 Task: Add a condition where "Hours since status category pending Is Thirty" in unsolved tickets in your groups.
Action: Mouse moved to (115, 381)
Screenshot: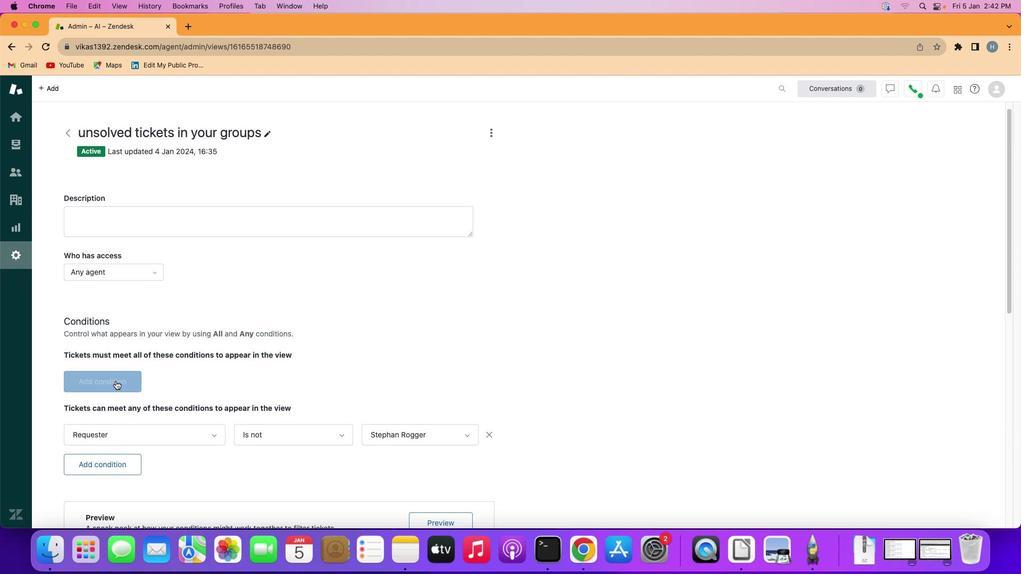 
Action: Mouse pressed left at (115, 381)
Screenshot: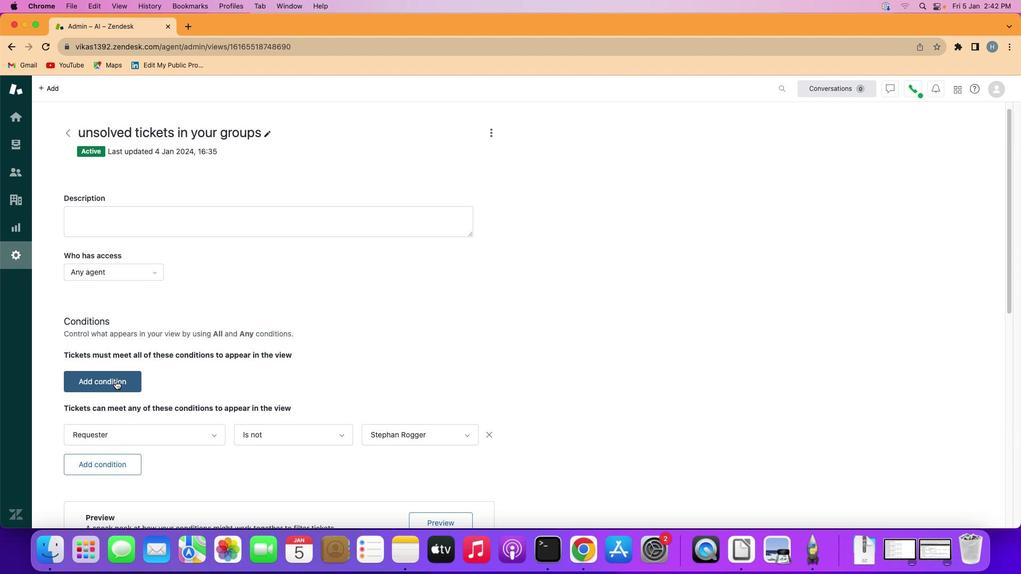 
Action: Mouse moved to (139, 380)
Screenshot: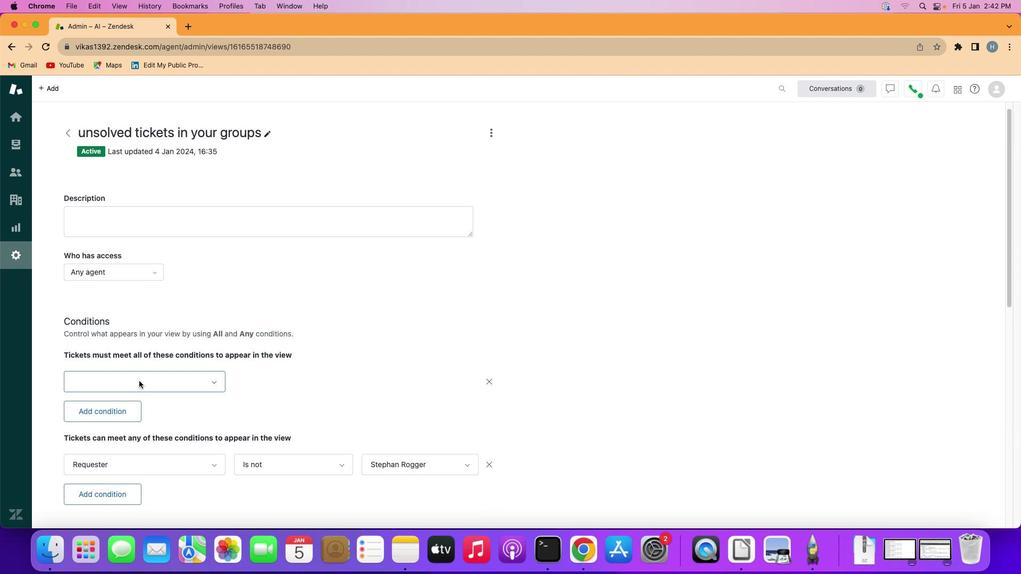 
Action: Mouse pressed left at (139, 380)
Screenshot: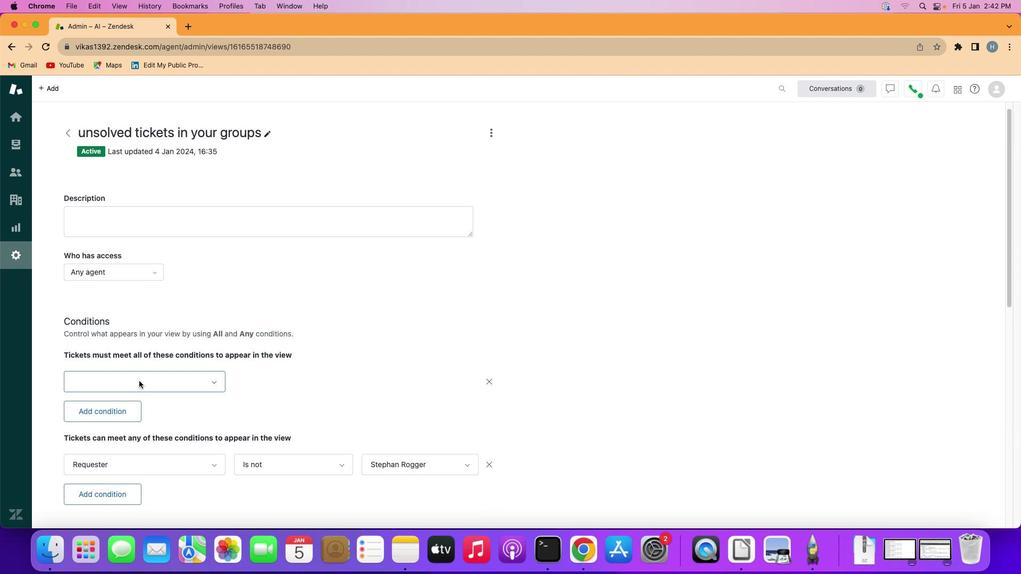 
Action: Mouse moved to (151, 304)
Screenshot: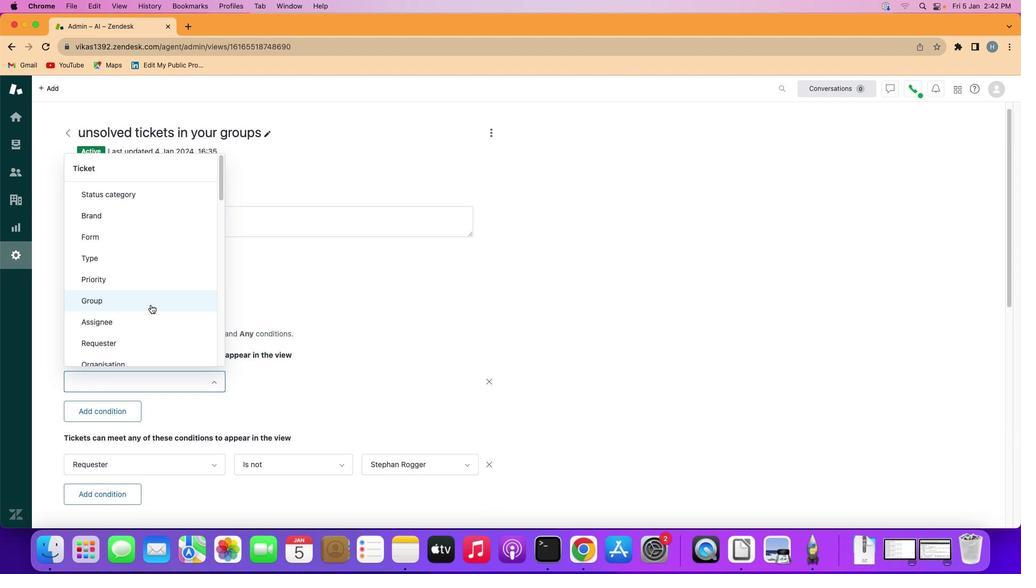 
Action: Mouse scrolled (151, 304) with delta (0, 0)
Screenshot: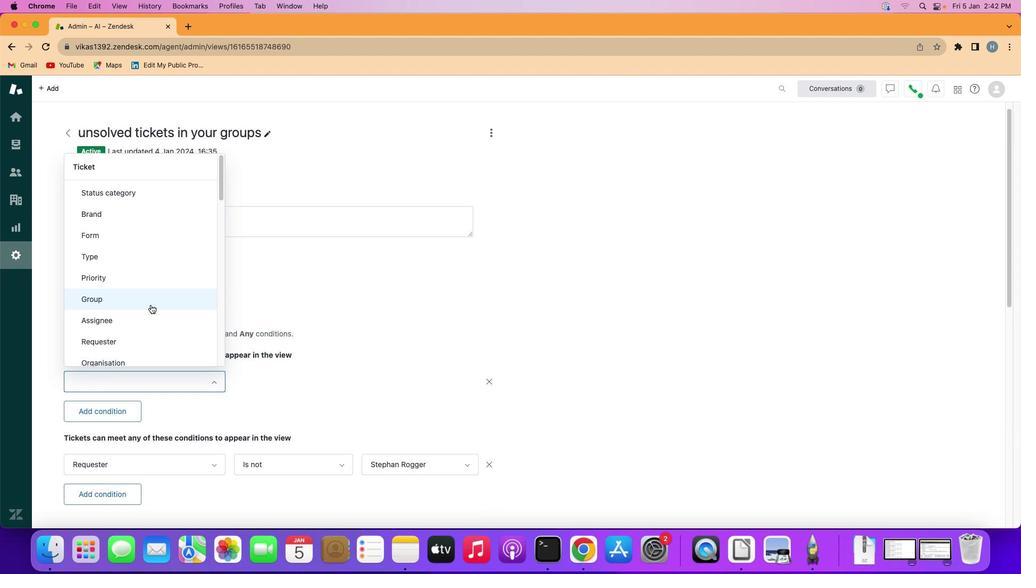 
Action: Mouse scrolled (151, 304) with delta (0, 0)
Screenshot: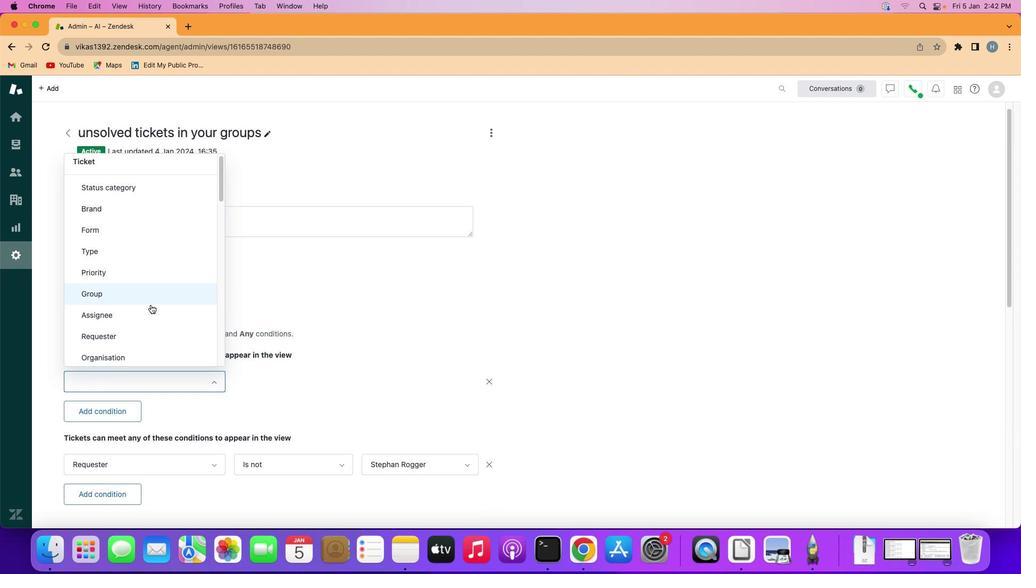 
Action: Mouse scrolled (151, 304) with delta (0, 0)
Screenshot: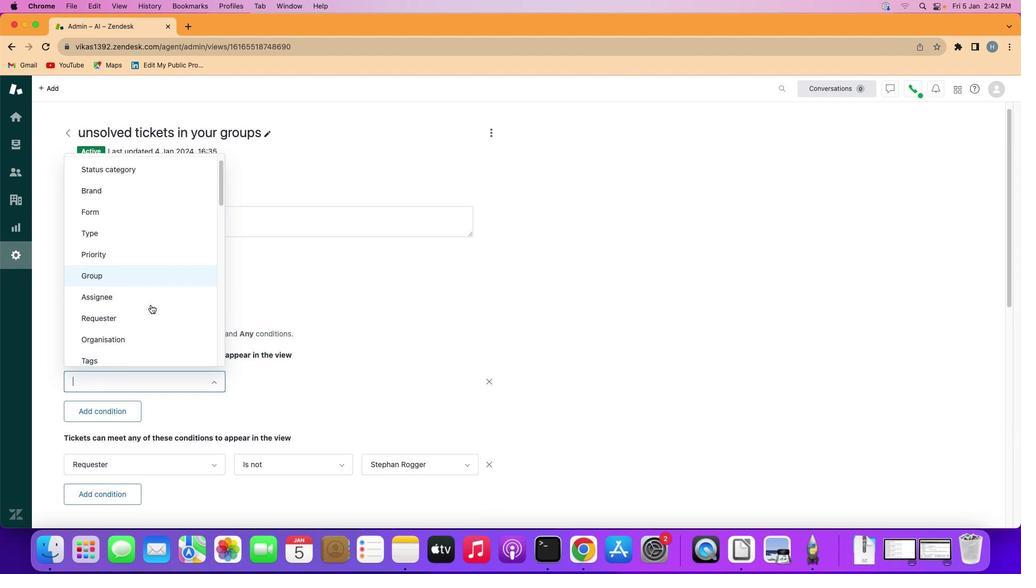 
Action: Mouse scrolled (151, 304) with delta (0, 0)
Screenshot: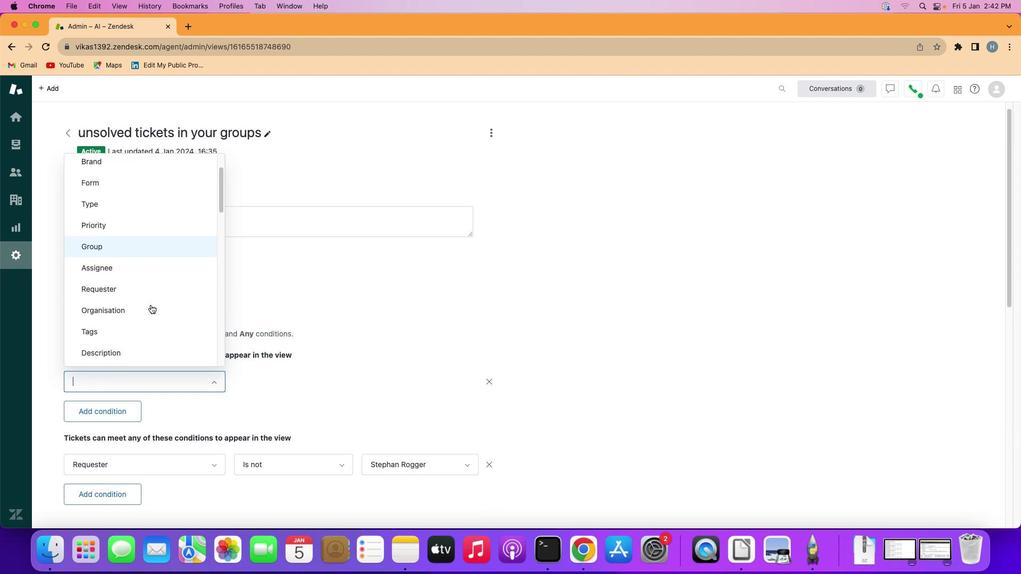 
Action: Mouse scrolled (151, 304) with delta (0, -1)
Screenshot: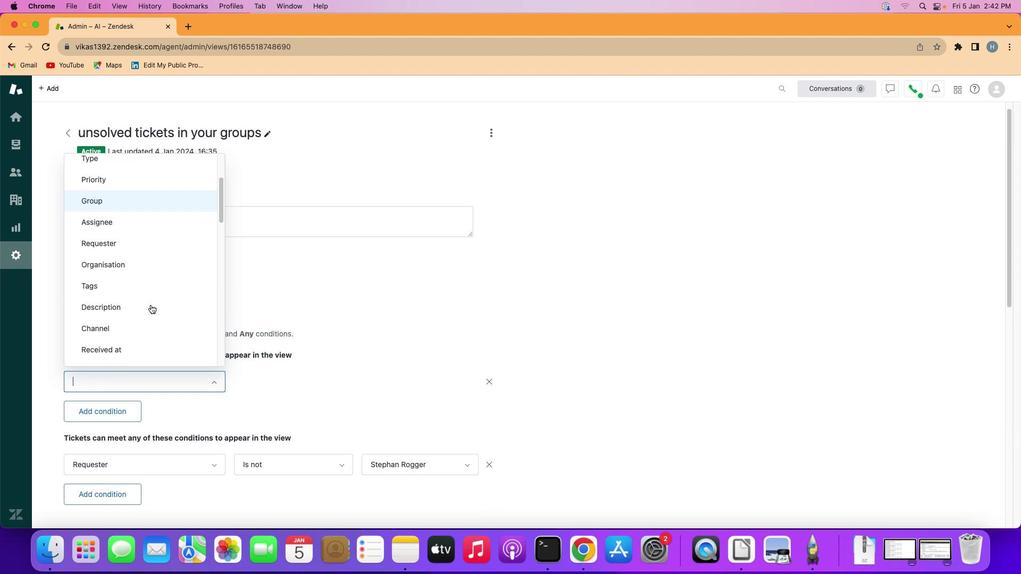 
Action: Mouse moved to (151, 304)
Screenshot: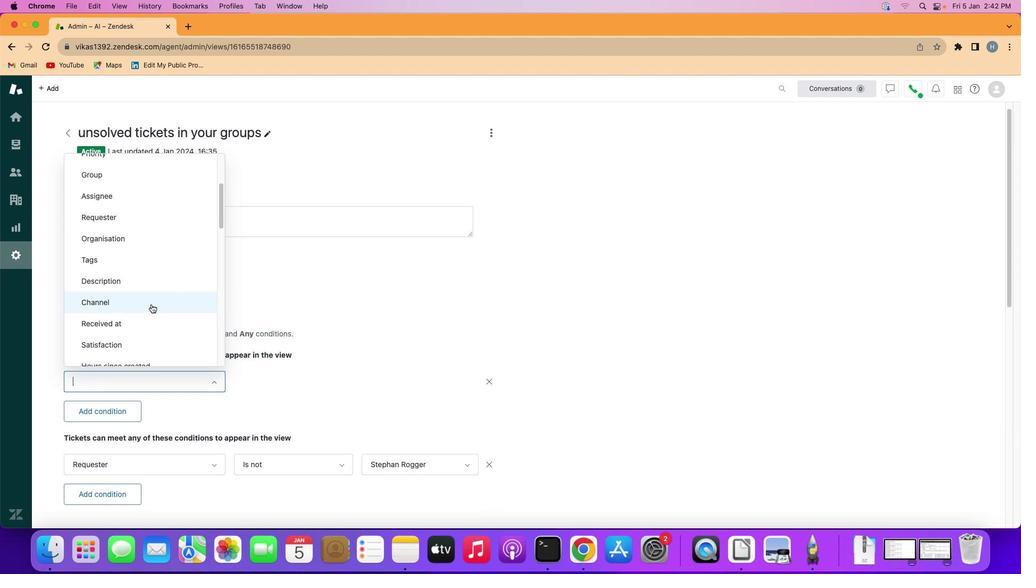 
Action: Mouse scrolled (151, 304) with delta (0, 0)
Screenshot: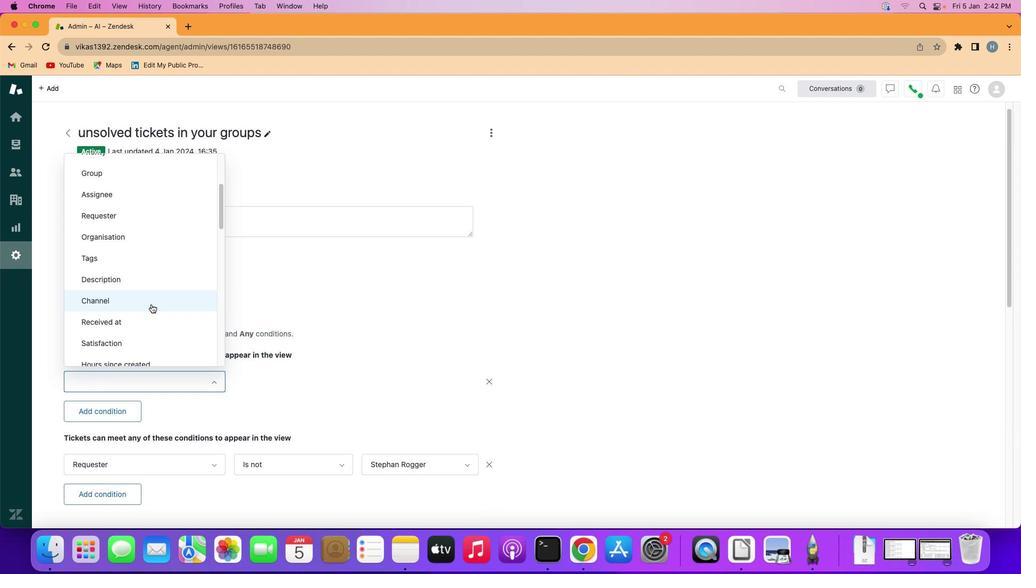 
Action: Mouse scrolled (151, 304) with delta (0, 0)
Screenshot: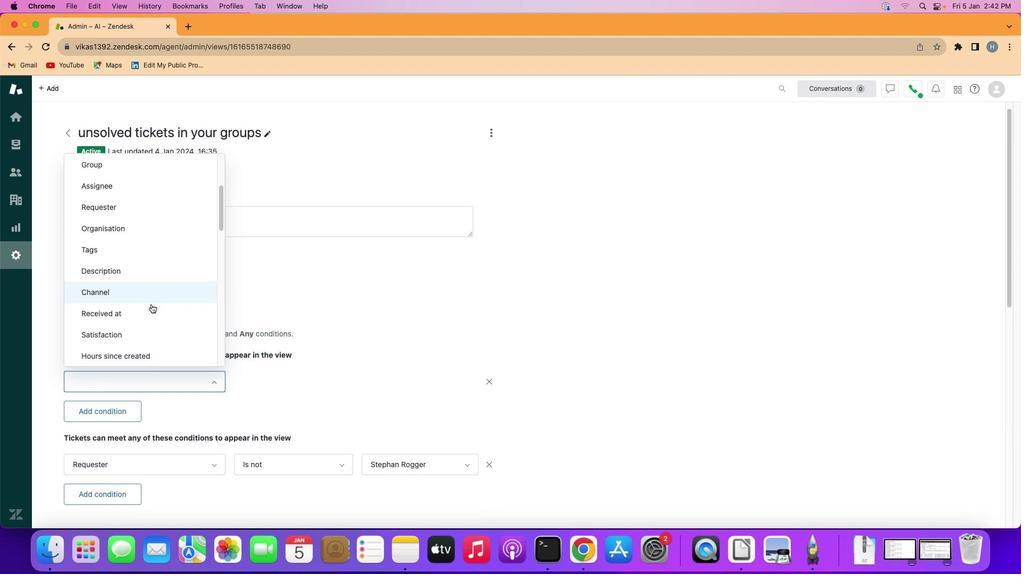 
Action: Mouse scrolled (151, 304) with delta (0, 0)
Screenshot: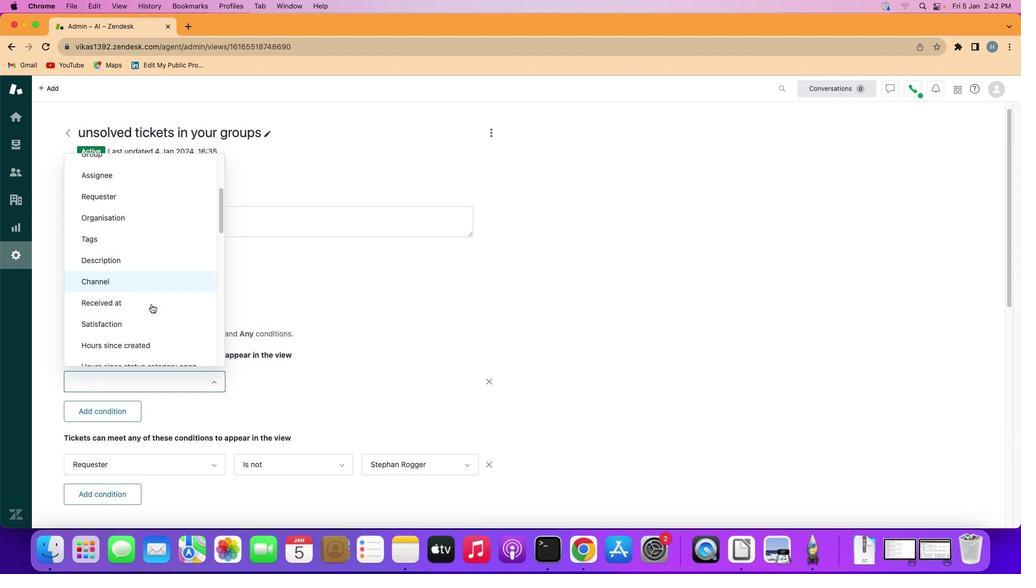 
Action: Mouse scrolled (151, 304) with delta (0, 0)
Screenshot: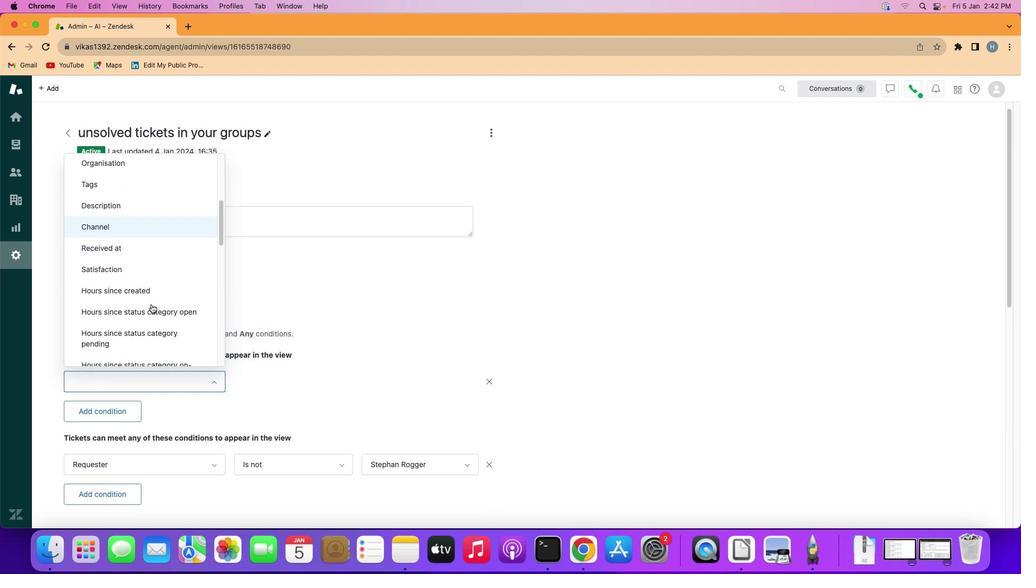 
Action: Mouse moved to (148, 325)
Screenshot: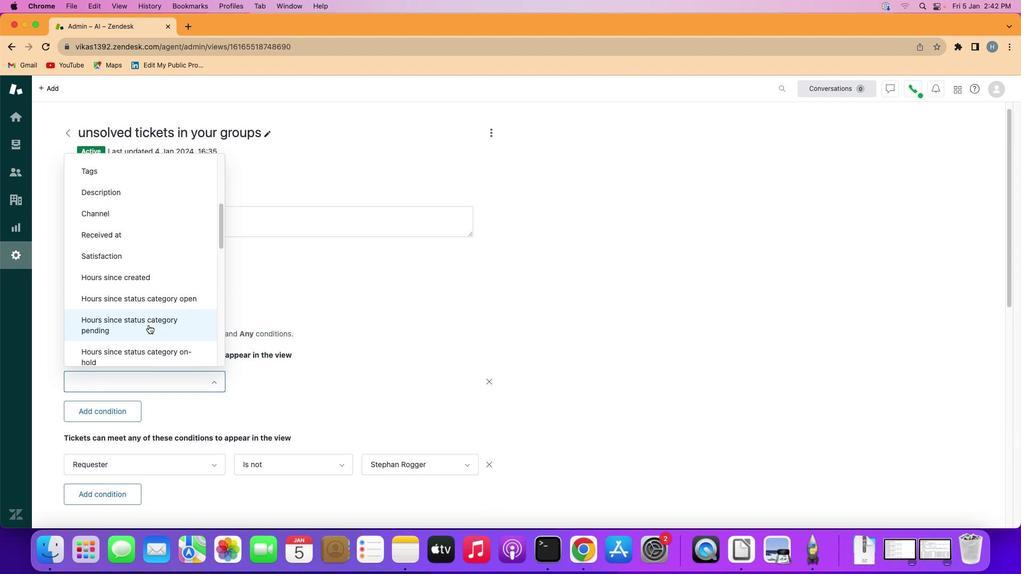 
Action: Mouse pressed left at (148, 325)
Screenshot: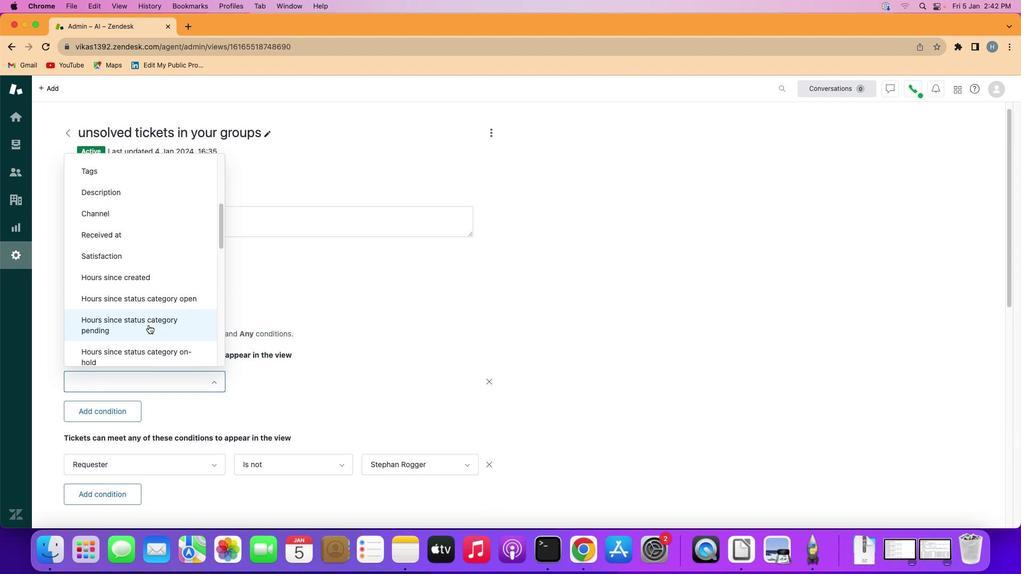 
Action: Mouse moved to (273, 378)
Screenshot: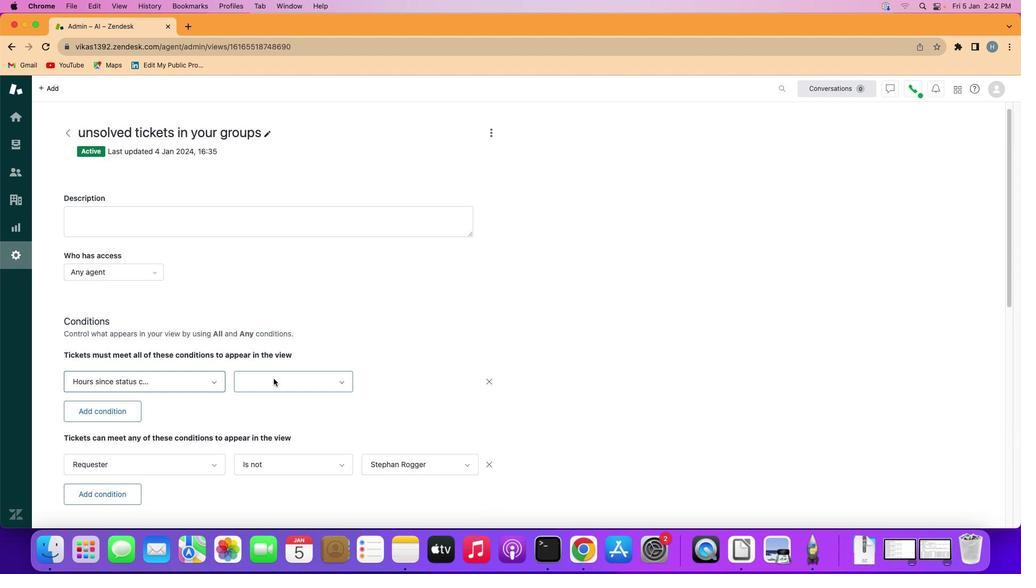 
Action: Mouse pressed left at (273, 378)
Screenshot: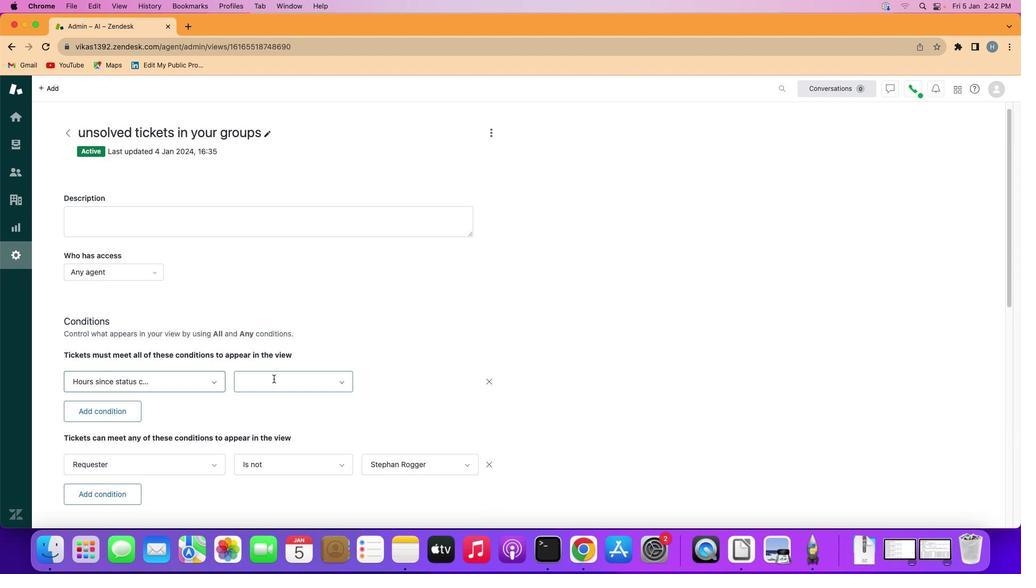 
Action: Mouse moved to (277, 443)
Screenshot: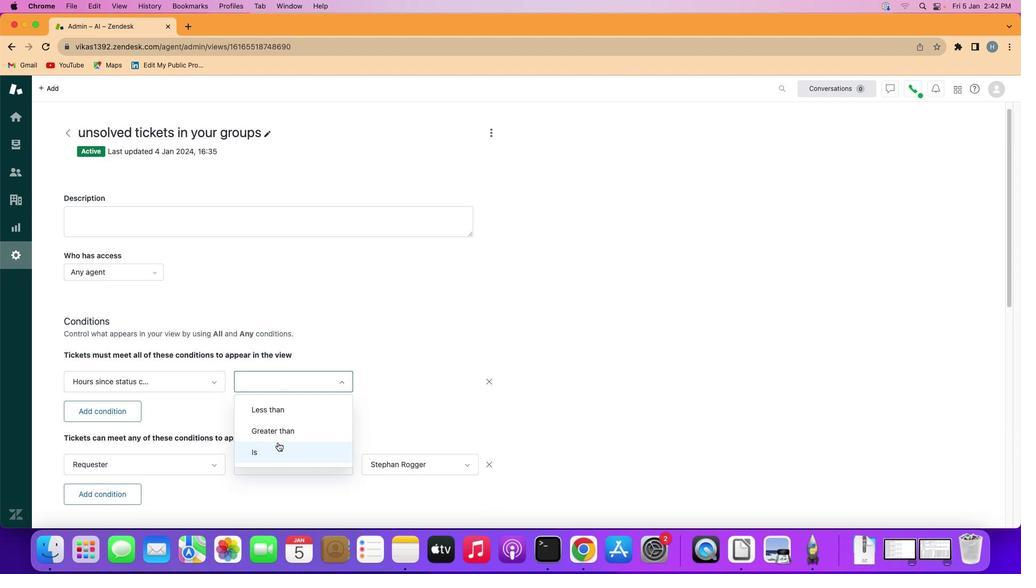 
Action: Mouse pressed left at (277, 443)
Screenshot: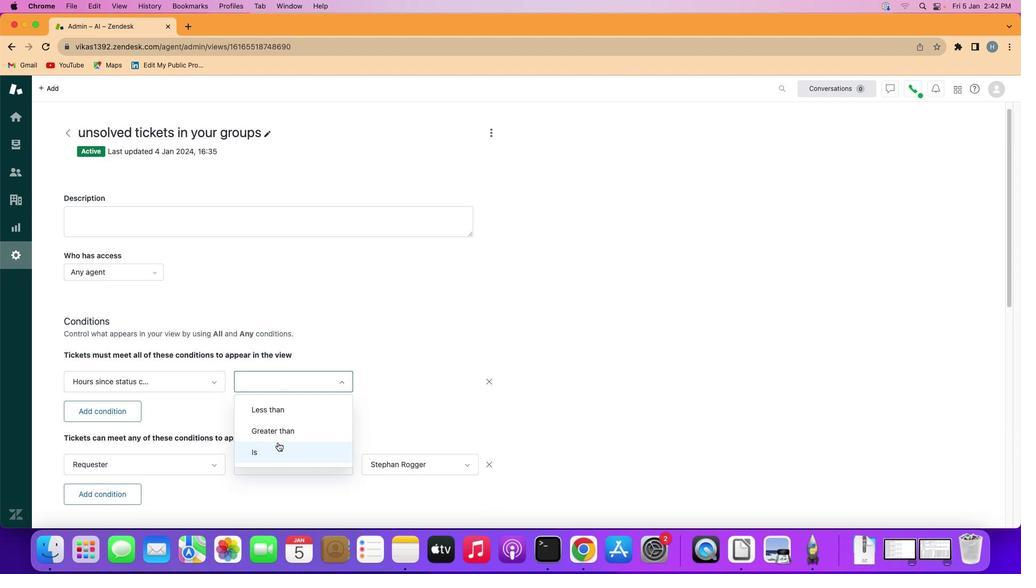 
Action: Mouse moved to (417, 385)
Screenshot: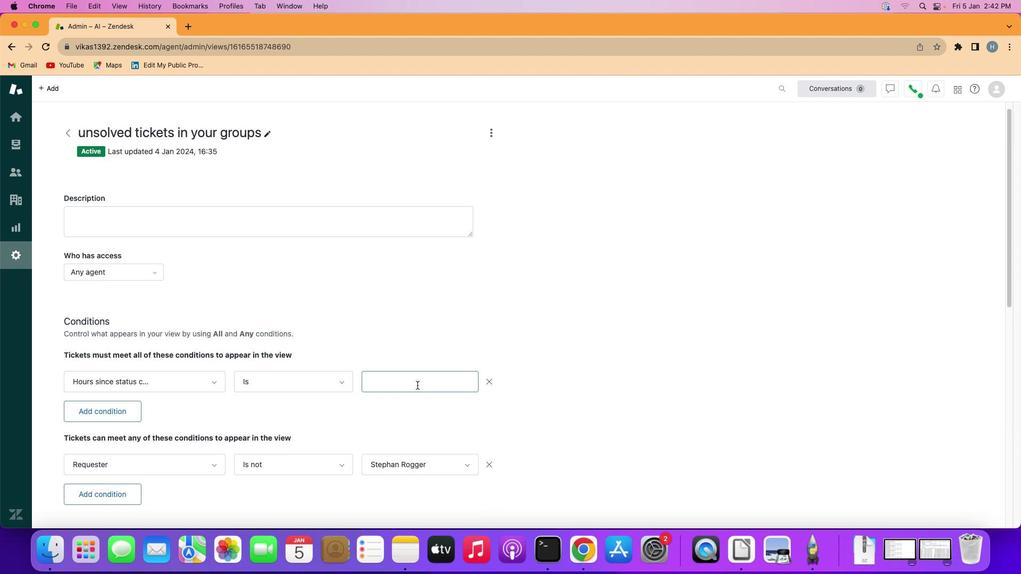 
Action: Mouse pressed left at (417, 385)
Screenshot: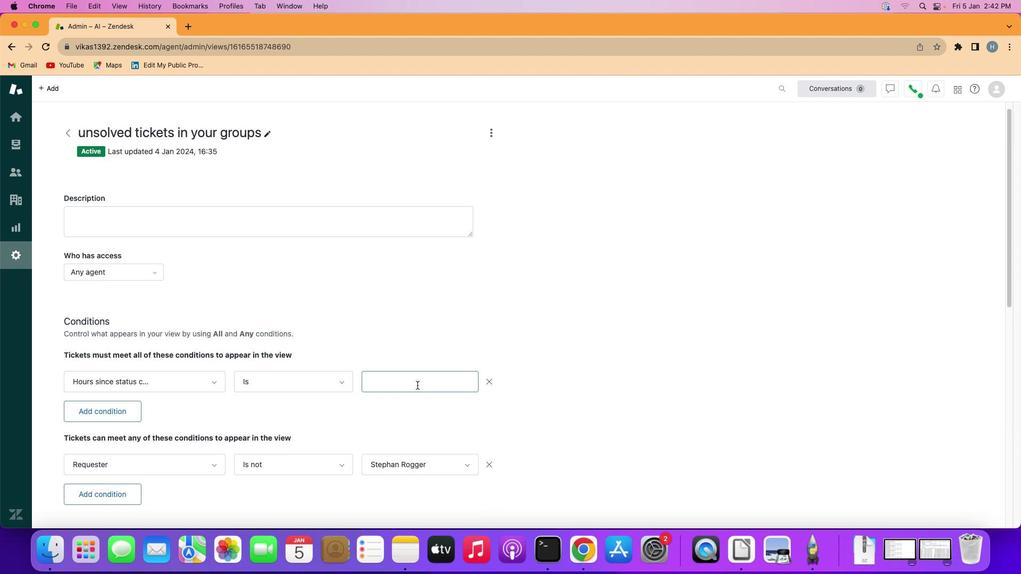 
Action: Key pressed Key.shift'T''h''i''r''t''y'
Screenshot: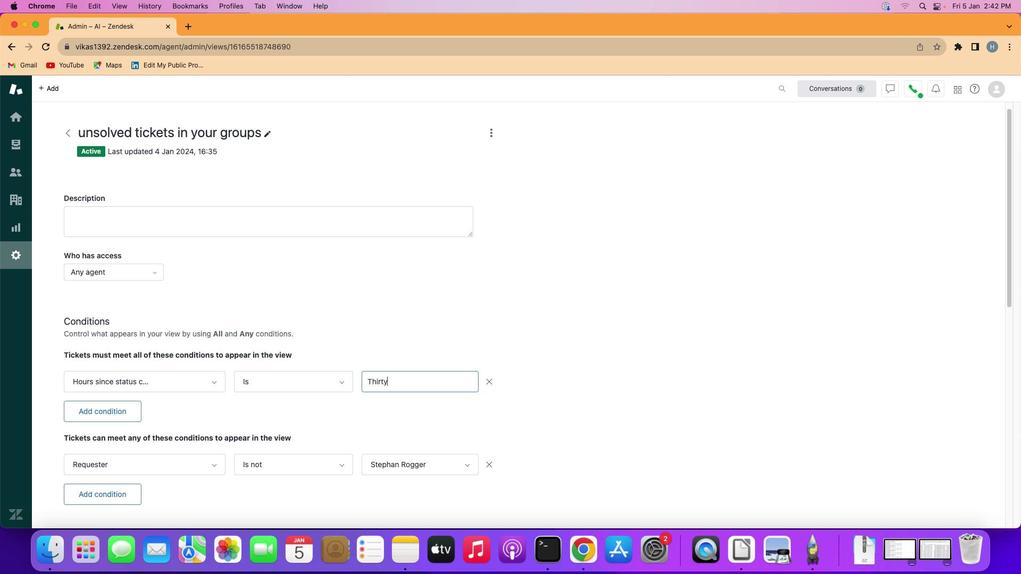 
Action: Mouse moved to (426, 416)
Screenshot: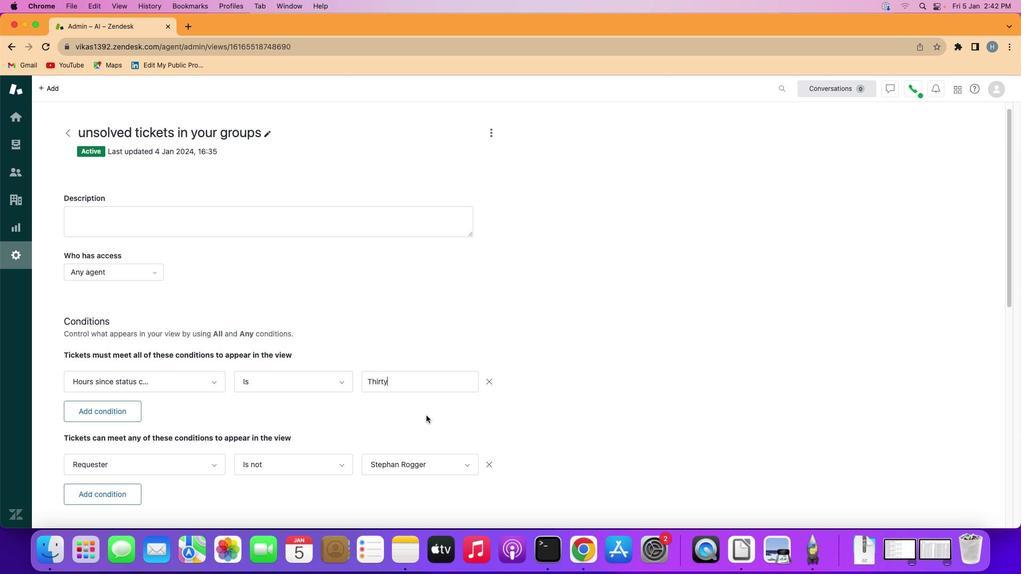
Action: Mouse pressed left at (426, 416)
Screenshot: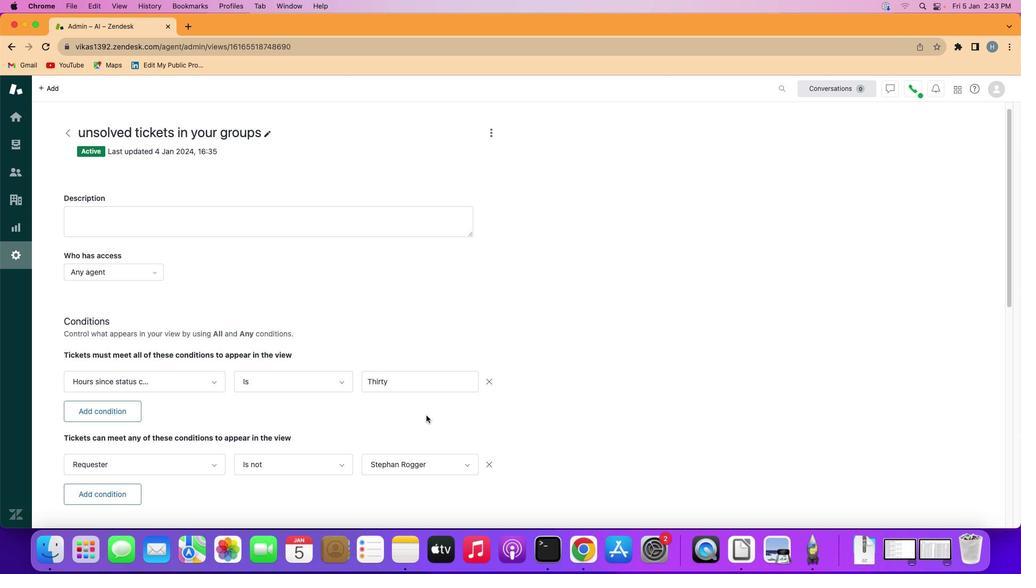 
Action: Mouse moved to (427, 415)
Screenshot: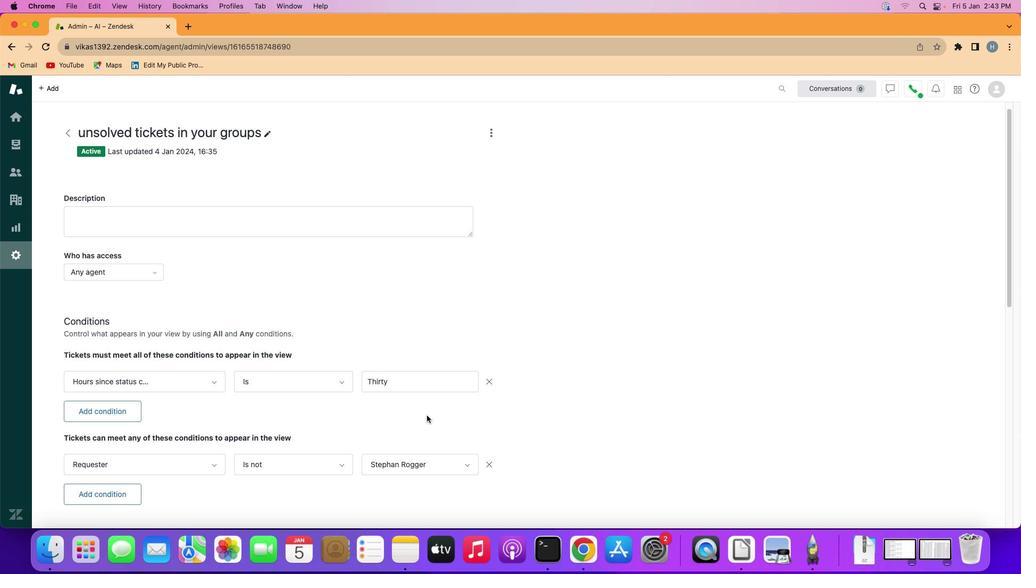 
